 Task: Create a section Design Review Sprint and in the section, add a milestone Data Migration in the project AppWave
Action: Mouse moved to (58, 270)
Screenshot: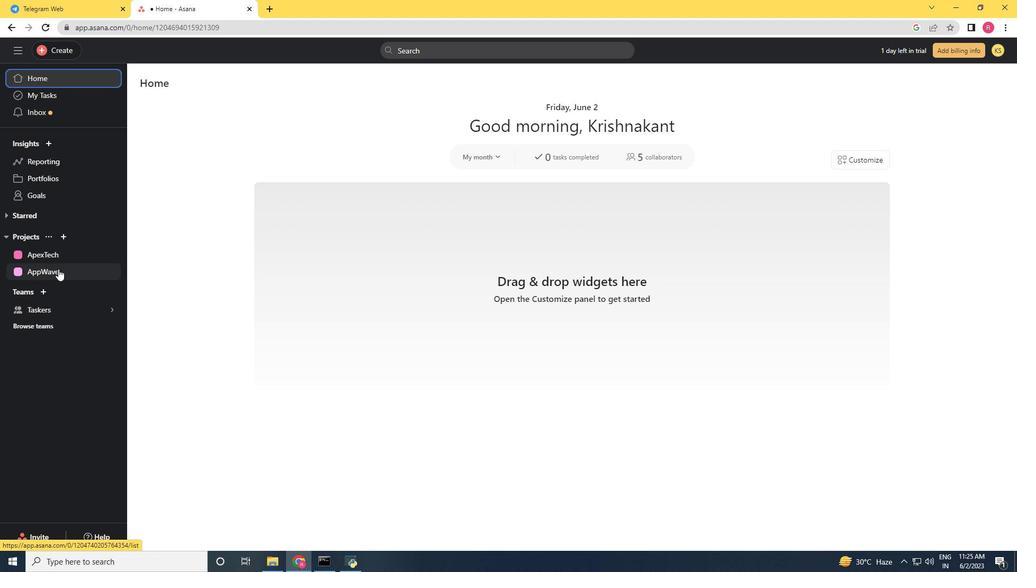
Action: Mouse pressed left at (58, 270)
Screenshot: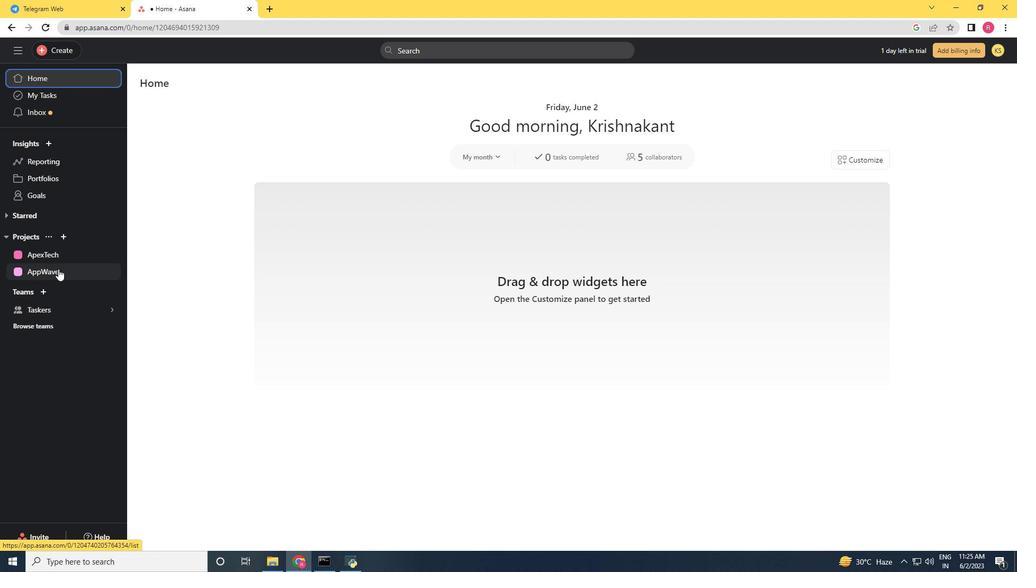 
Action: Mouse moved to (200, 360)
Screenshot: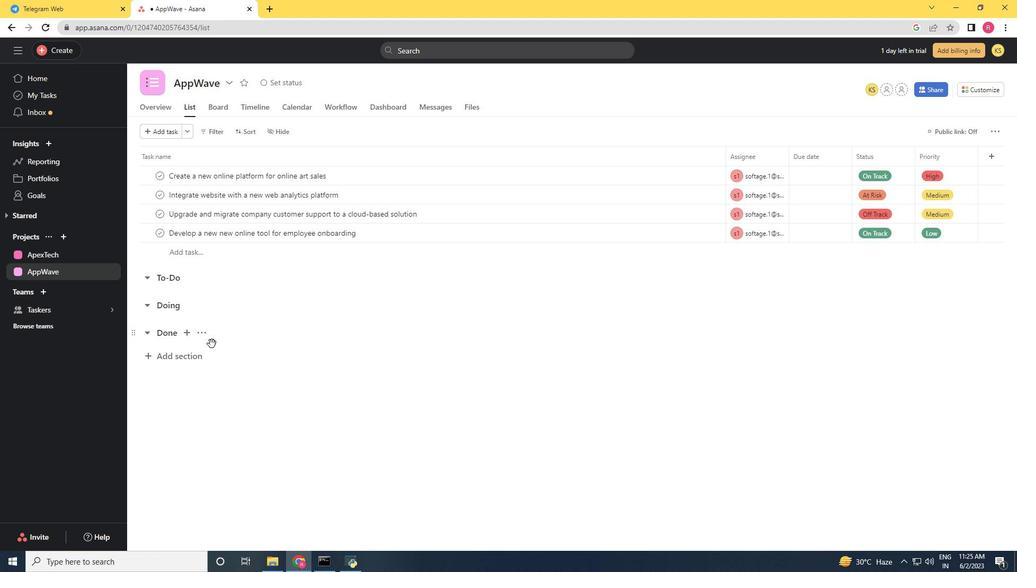 
Action: Mouse pressed left at (200, 360)
Screenshot: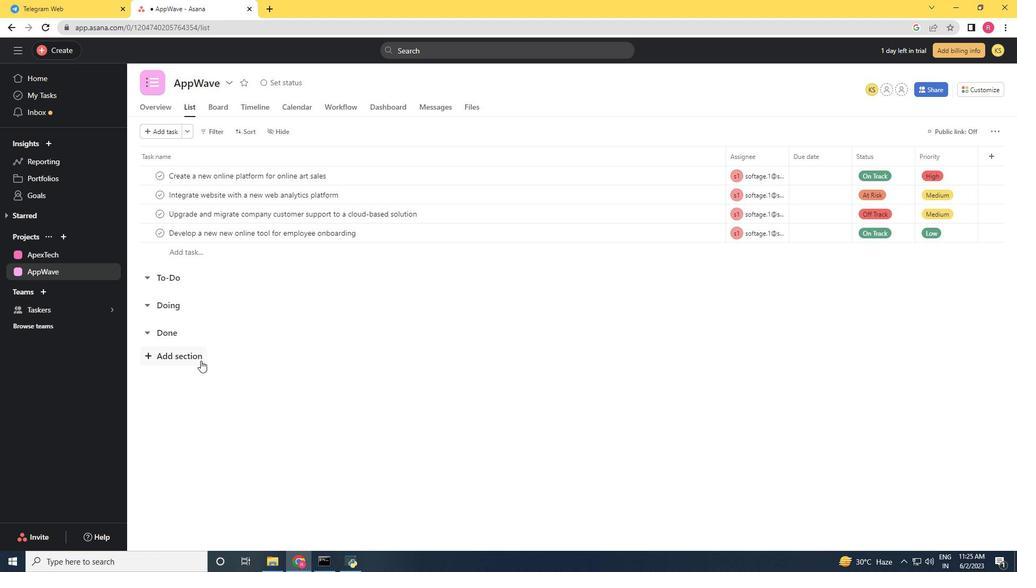 
Action: Mouse moved to (194, 360)
Screenshot: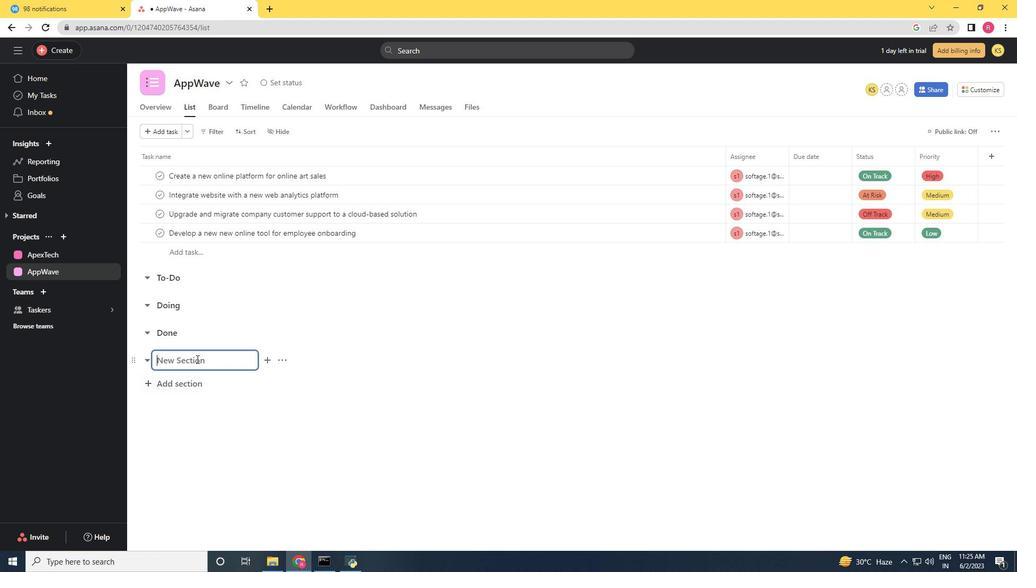 
Action: Key pressed <Key.shift>Design<Key.space><Key.shift><Key.shift><Key.shift><Key.shift><Key.shift><Key.shift><Key.shift><Key.shift><Key.shift><Key.shift>Review<Key.space><Key.shift>Sprint<Key.enter><Key.shift><Key.shift><Key.shift><Key.shift><Key.shift><Key.shift><Key.shift><Key.shift><Key.shift>Data<Key.space><Key.shift>Migration<Key.space>
Screenshot: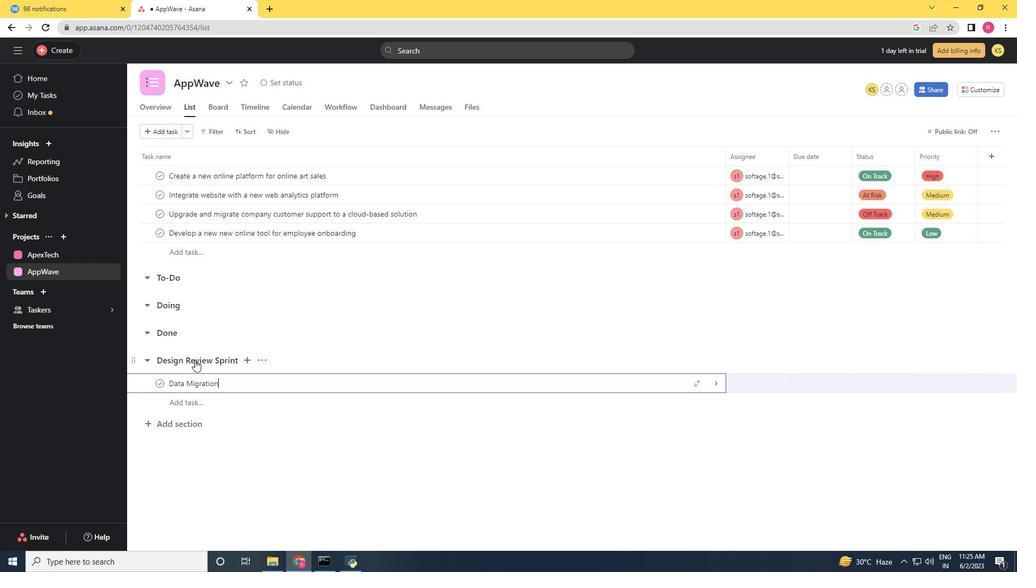 
Action: Mouse moved to (268, 382)
Screenshot: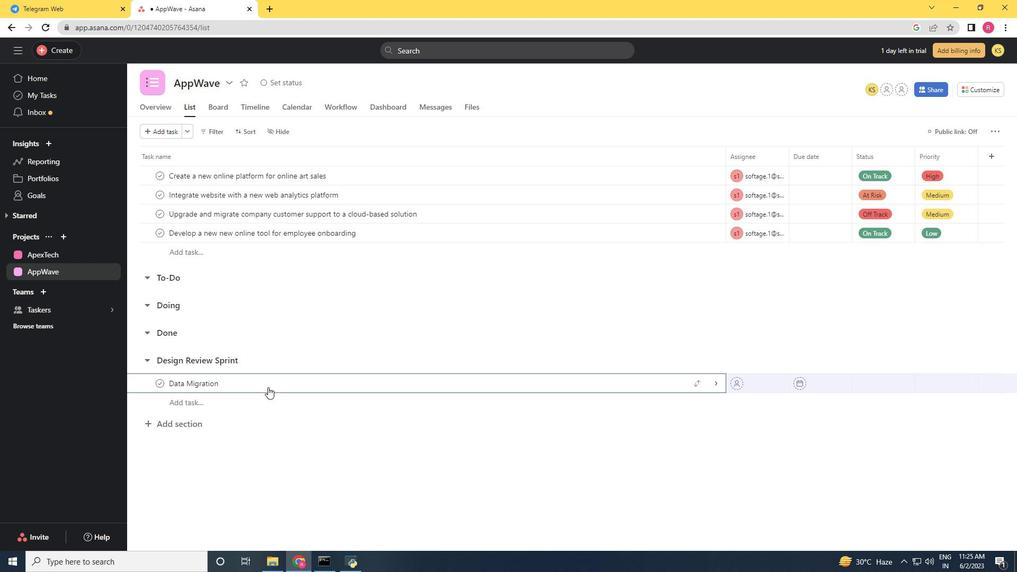 
Action: Mouse pressed right at (268, 382)
Screenshot: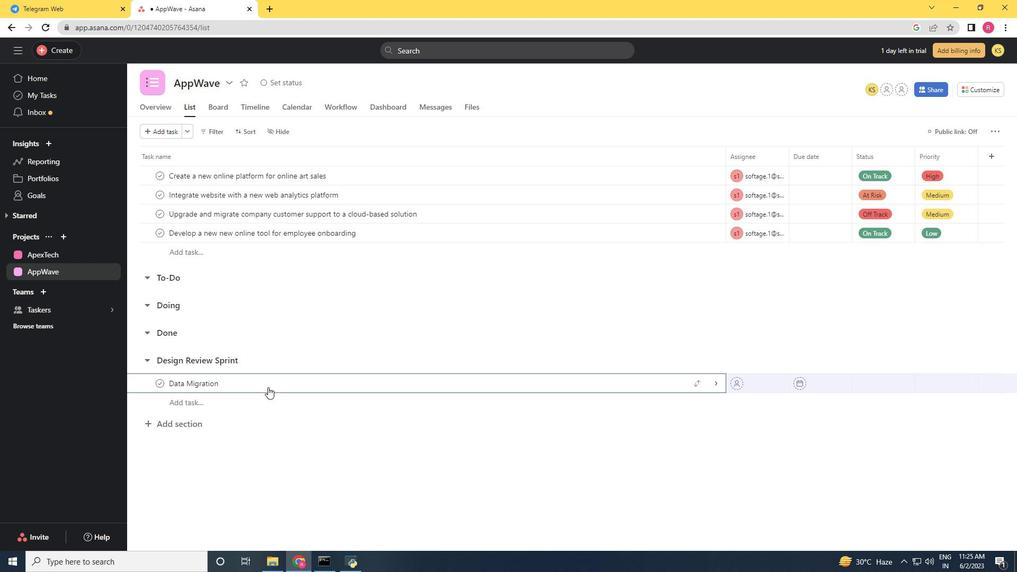 
Action: Mouse moved to (329, 328)
Screenshot: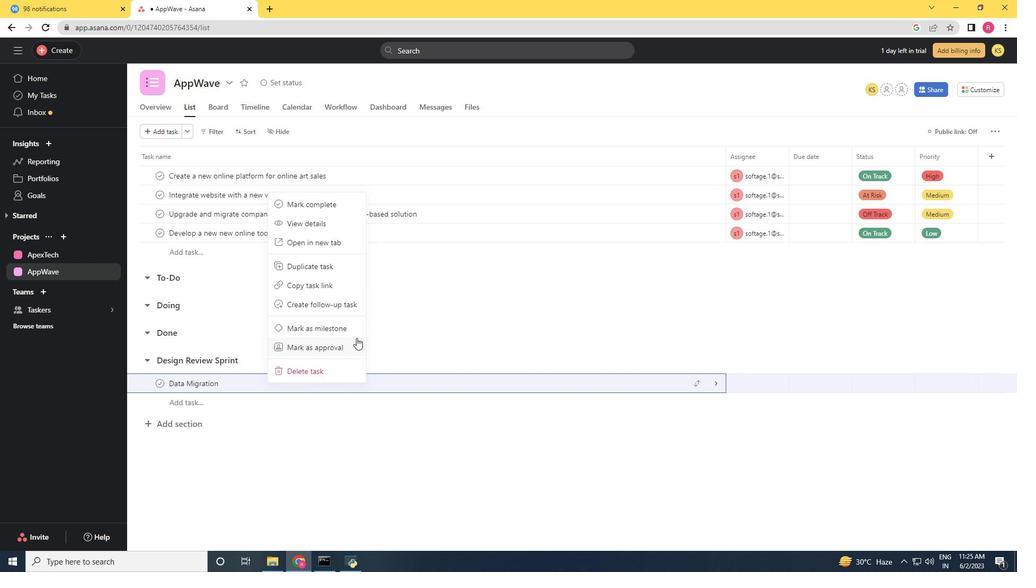 
Action: Mouse pressed left at (329, 328)
Screenshot: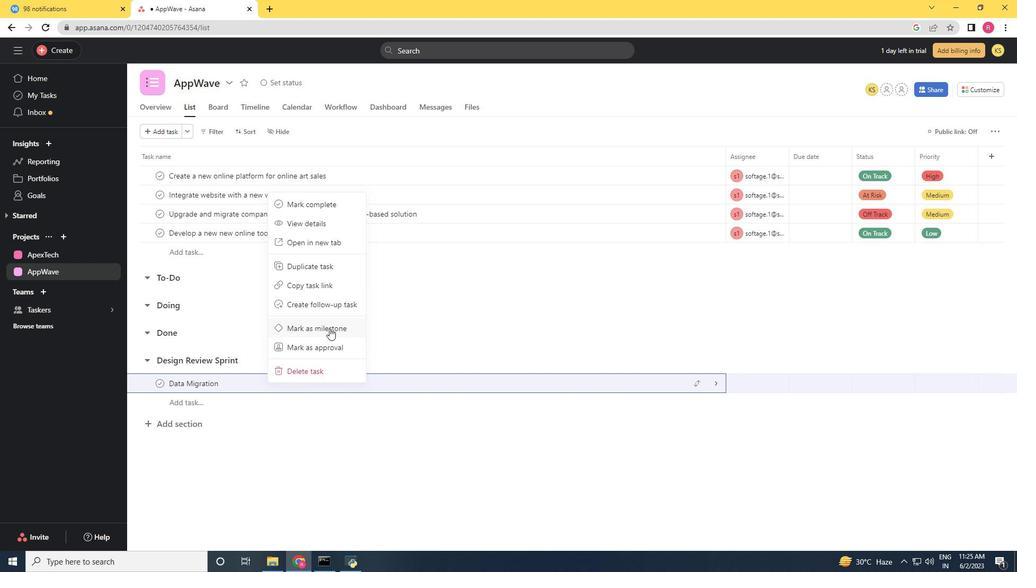 
Action: Mouse moved to (286, 299)
Screenshot: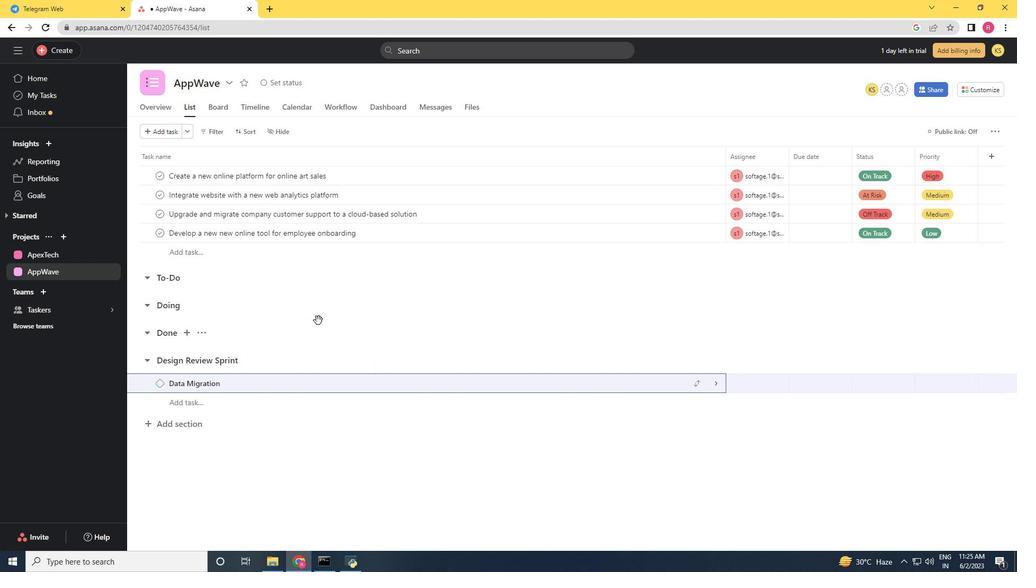 
